 Task: Assign in the project WolfTech the issue 'Develop a new tool for automated testing of natural language processing models' to the sprint 'Hyperspace'.
Action: Mouse moved to (203, 64)
Screenshot: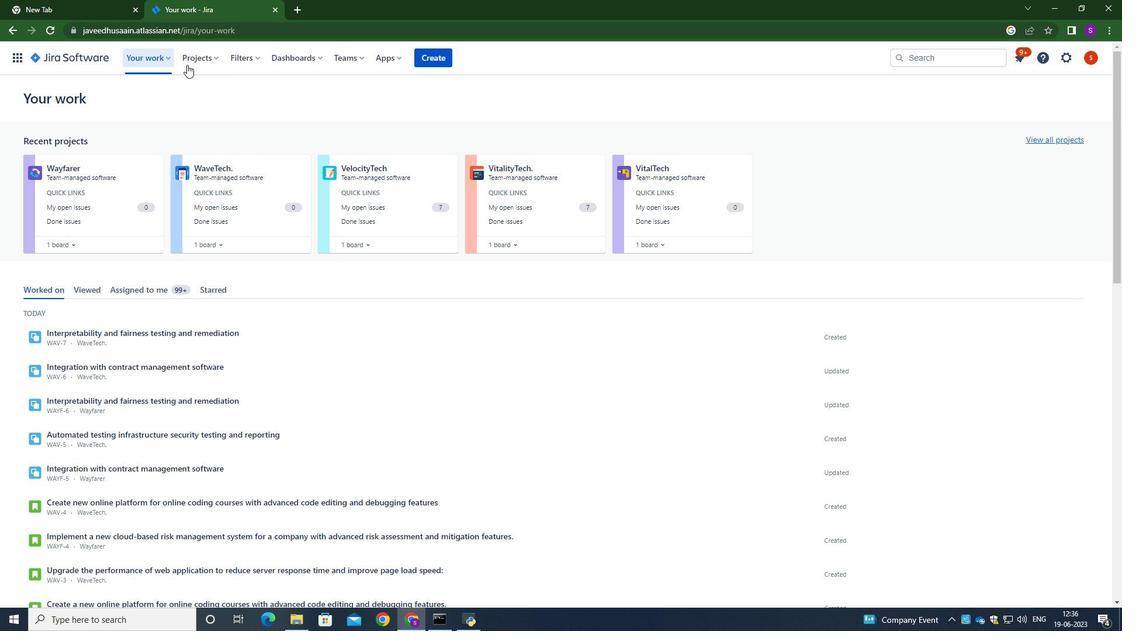 
Action: Mouse pressed left at (203, 64)
Screenshot: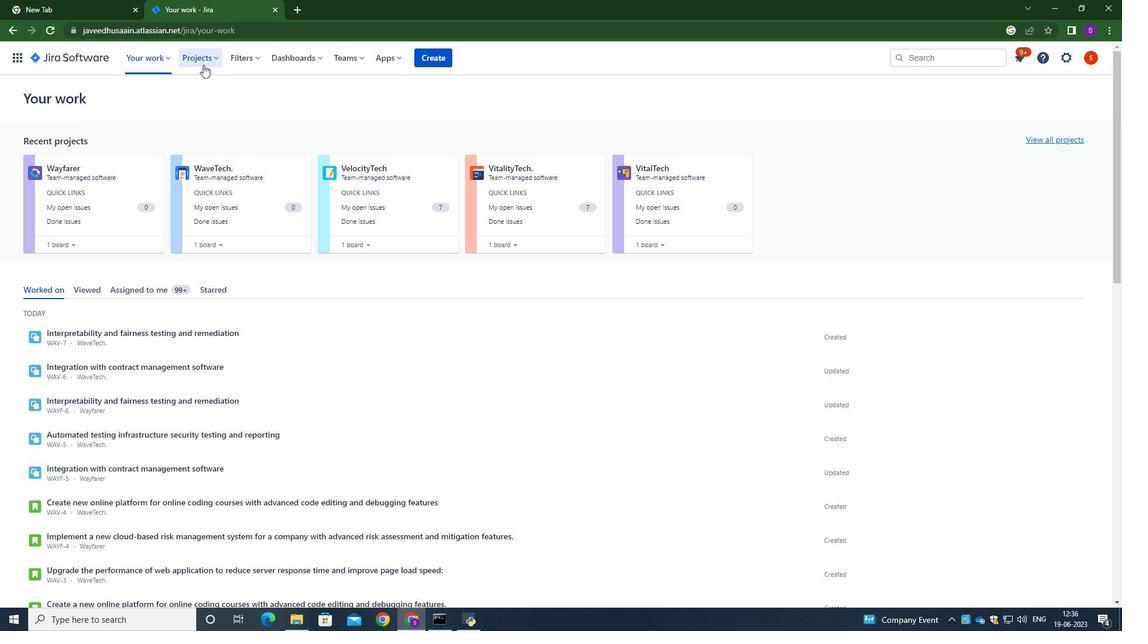 
Action: Mouse moved to (215, 119)
Screenshot: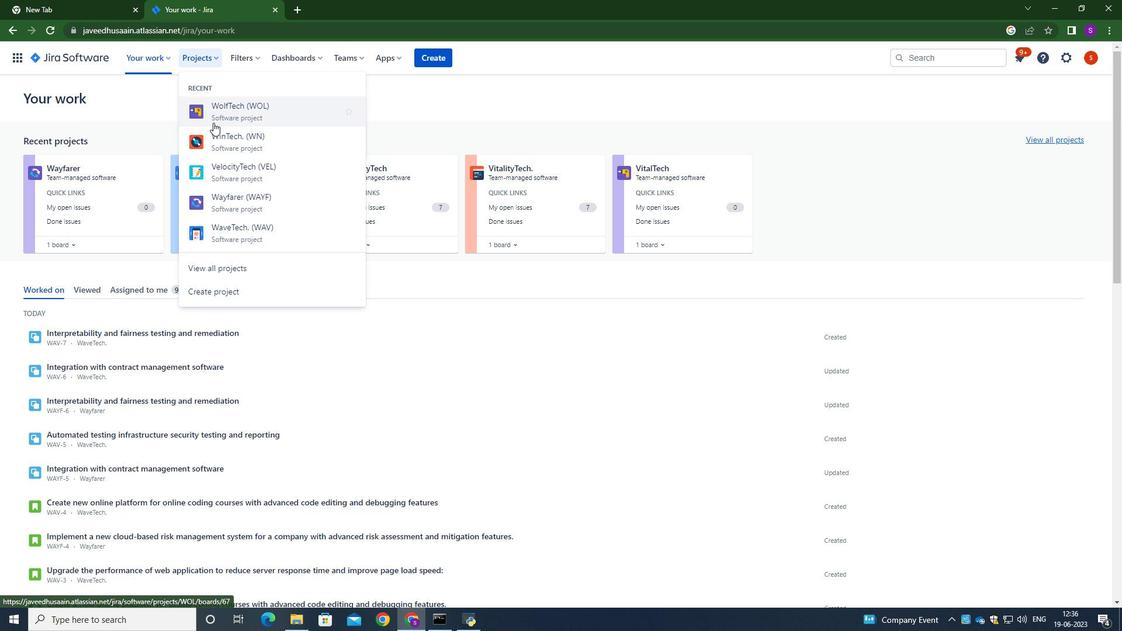 
Action: Mouse pressed left at (215, 119)
Screenshot: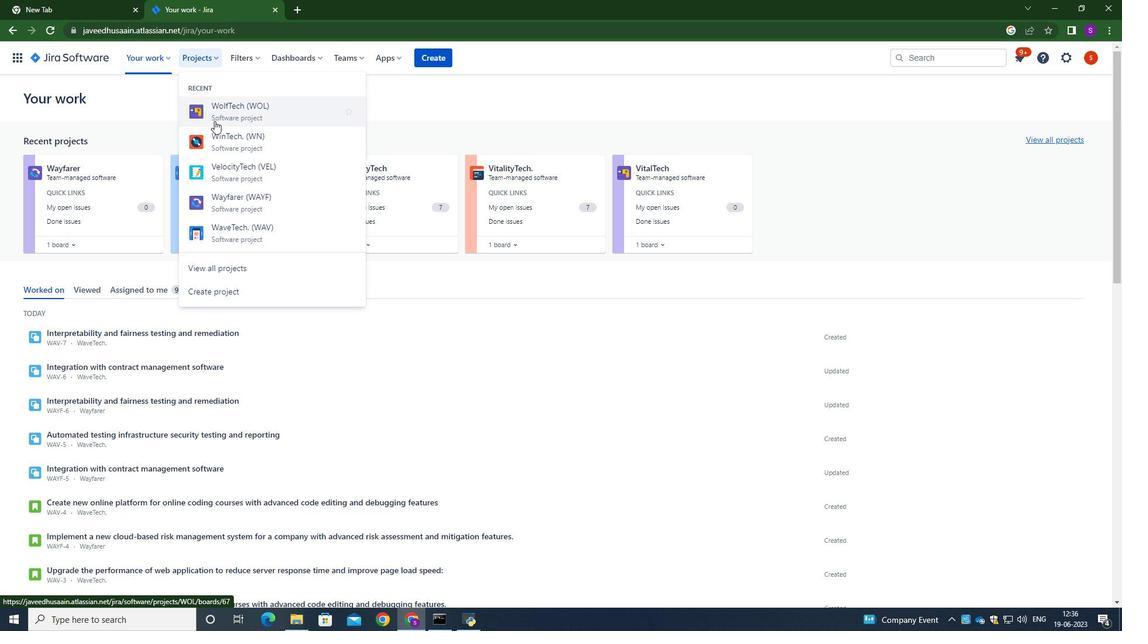 
Action: Mouse moved to (67, 170)
Screenshot: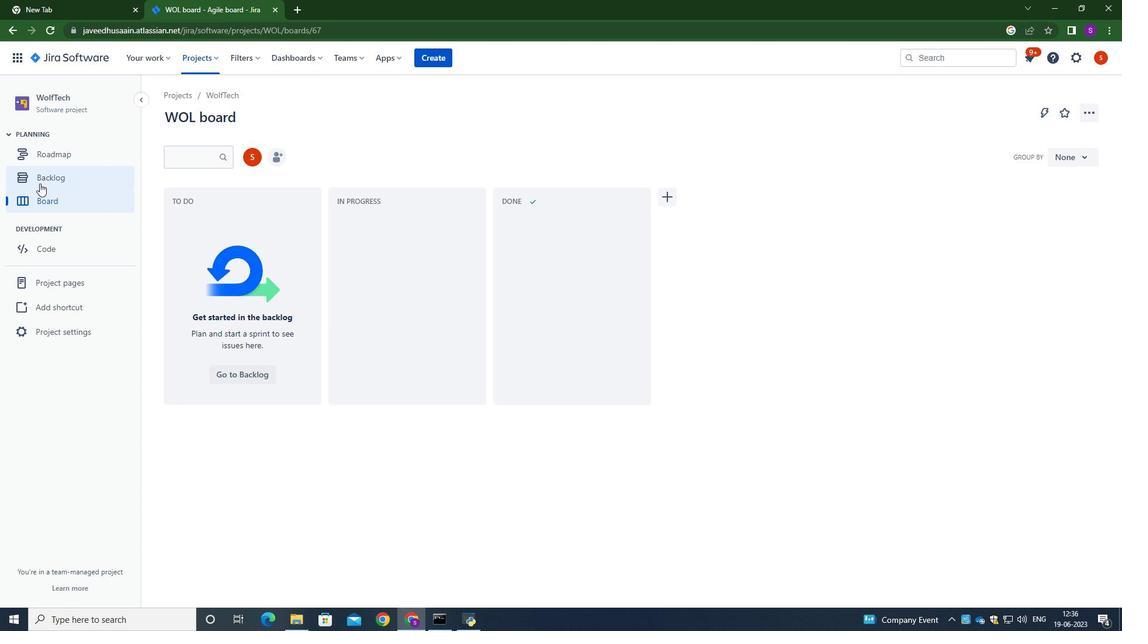 
Action: Mouse pressed left at (67, 170)
Screenshot: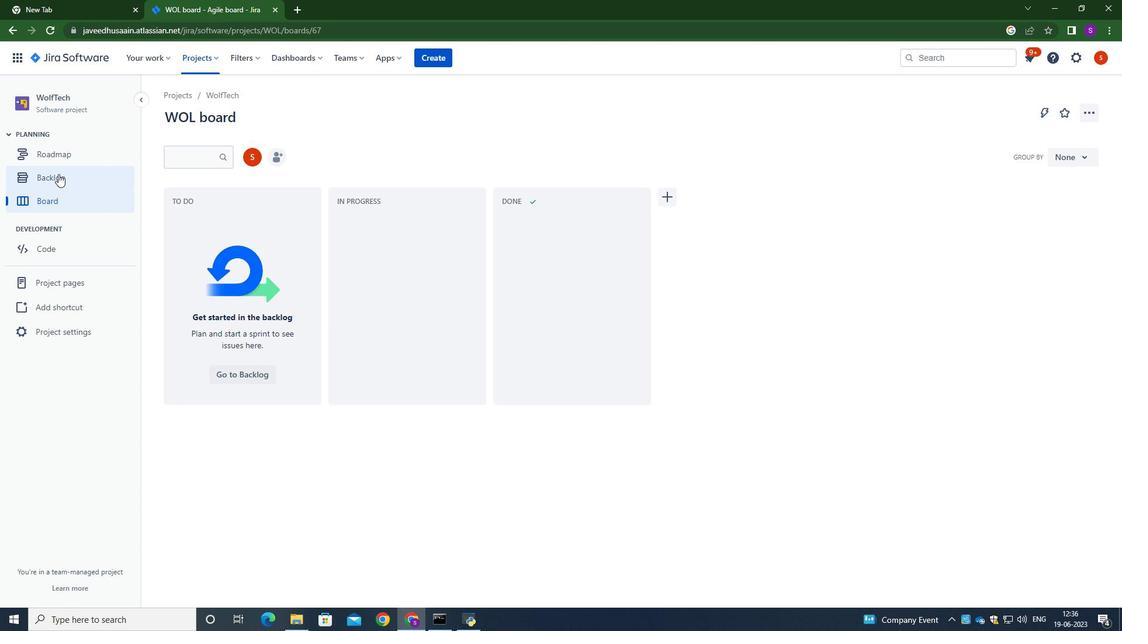 
Action: Mouse moved to (1073, 216)
Screenshot: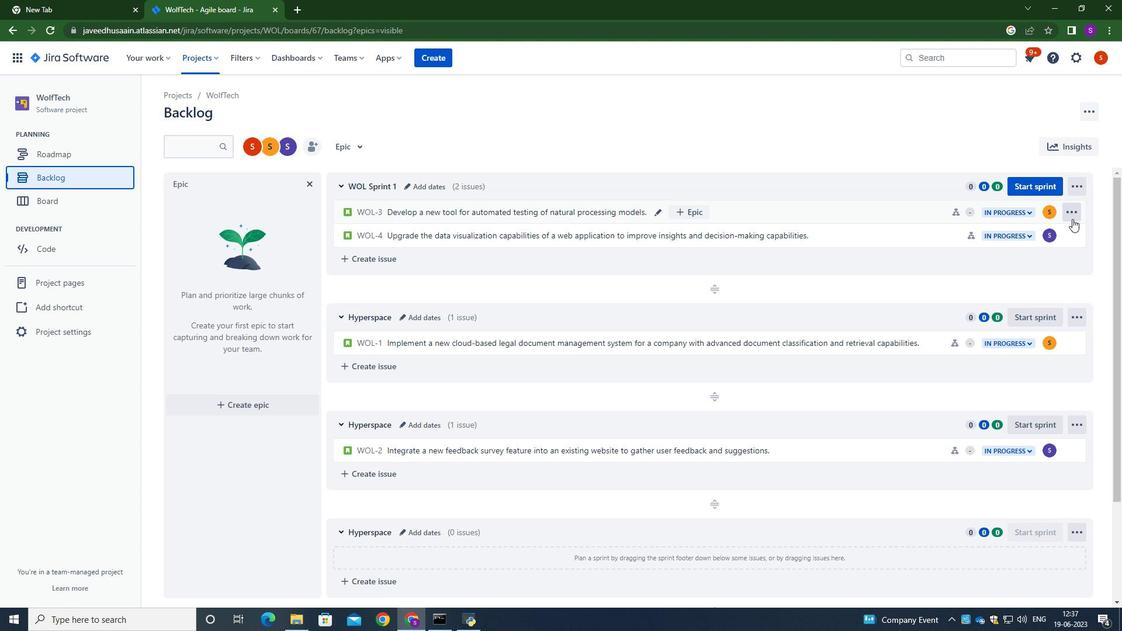 
Action: Mouse pressed left at (1073, 216)
Screenshot: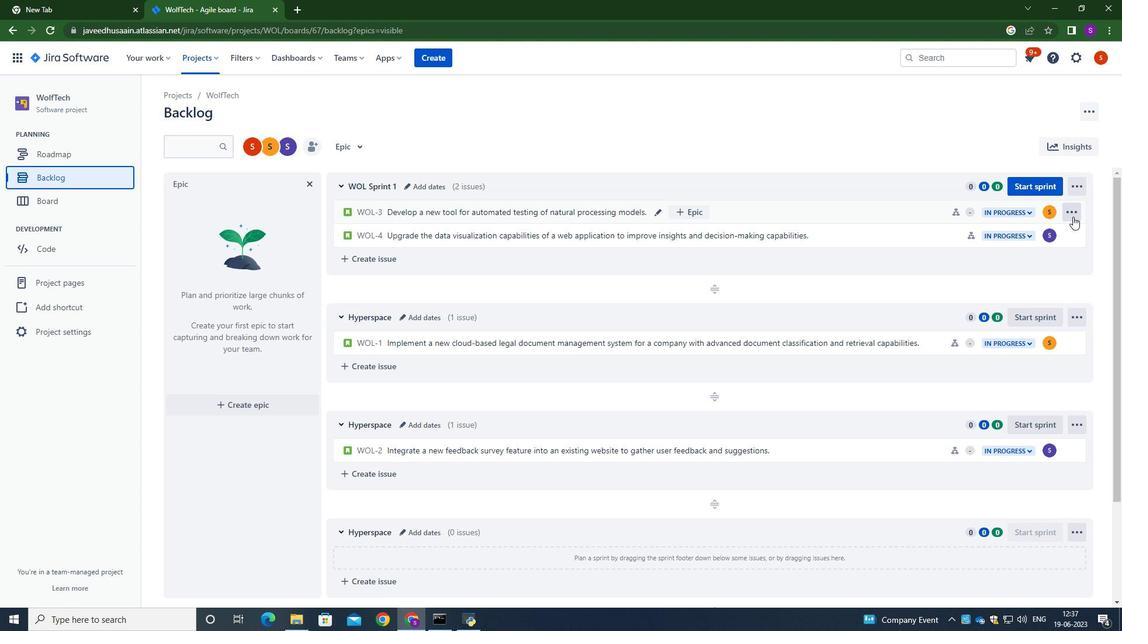 
Action: Mouse moved to (1059, 386)
Screenshot: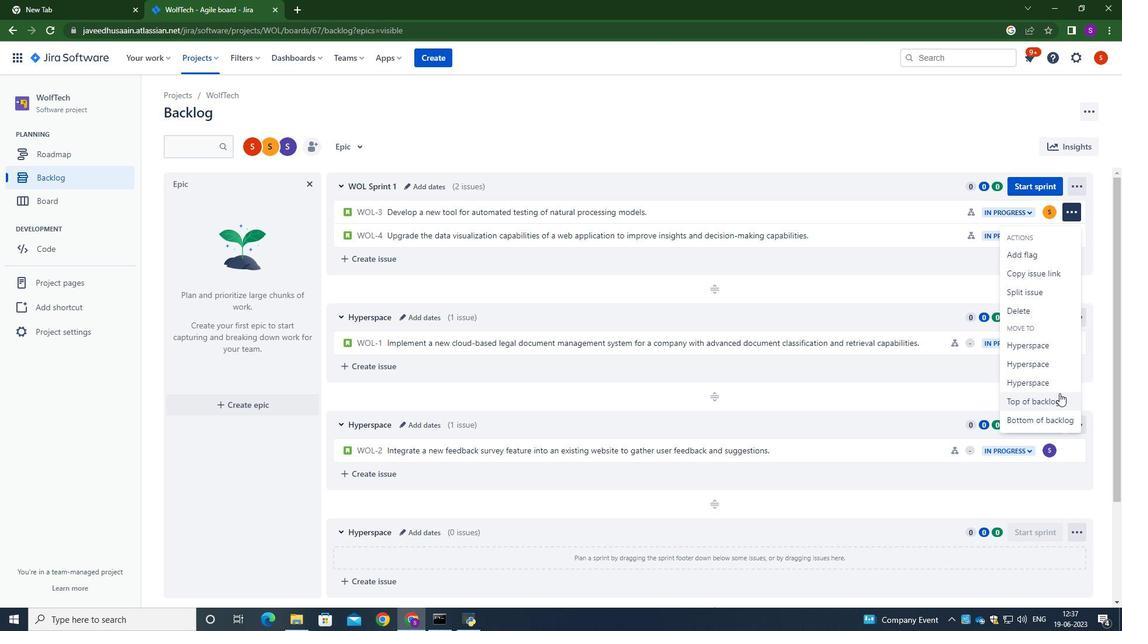 
Action: Mouse pressed left at (1059, 386)
Screenshot: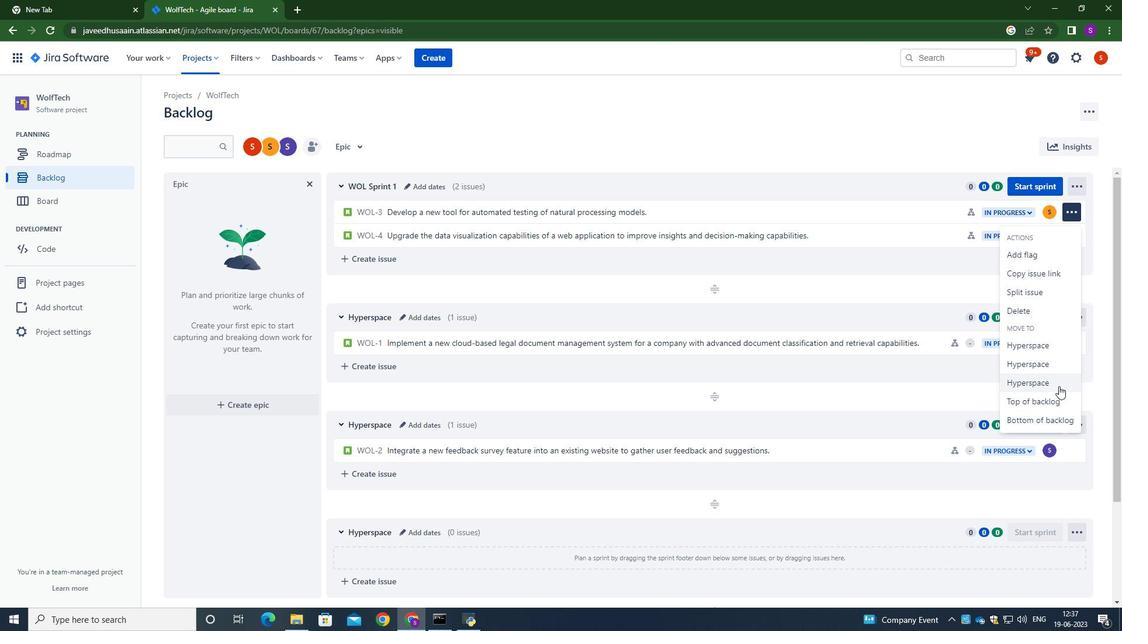 
Action: Mouse moved to (658, 126)
Screenshot: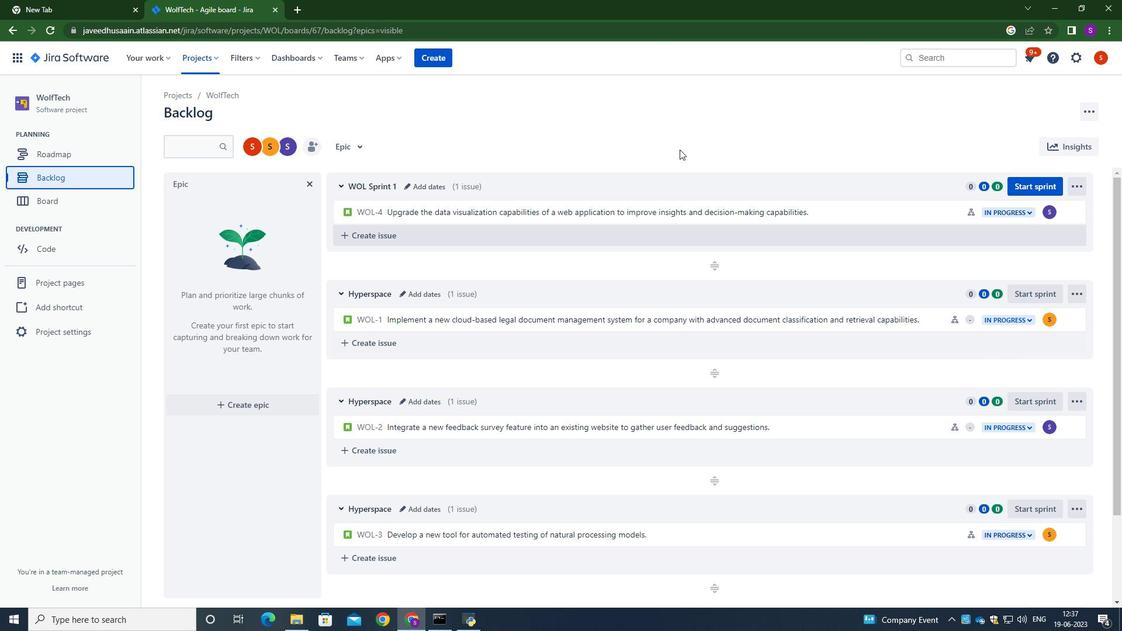 
Action: Mouse pressed left at (658, 126)
Screenshot: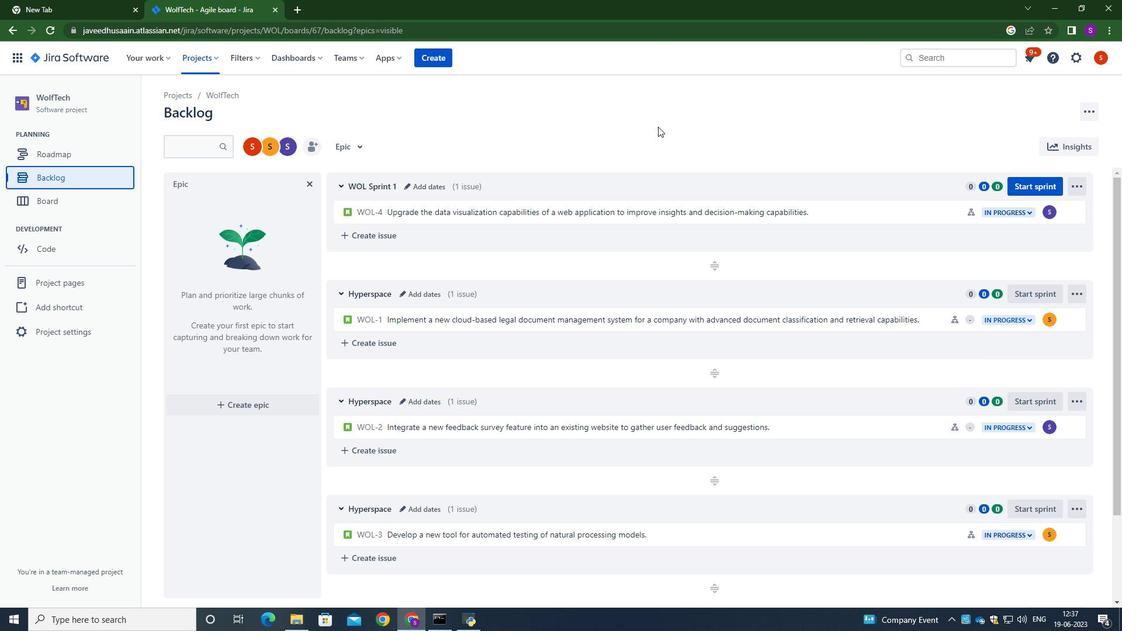 
Action: Mouse moved to (654, 124)
Screenshot: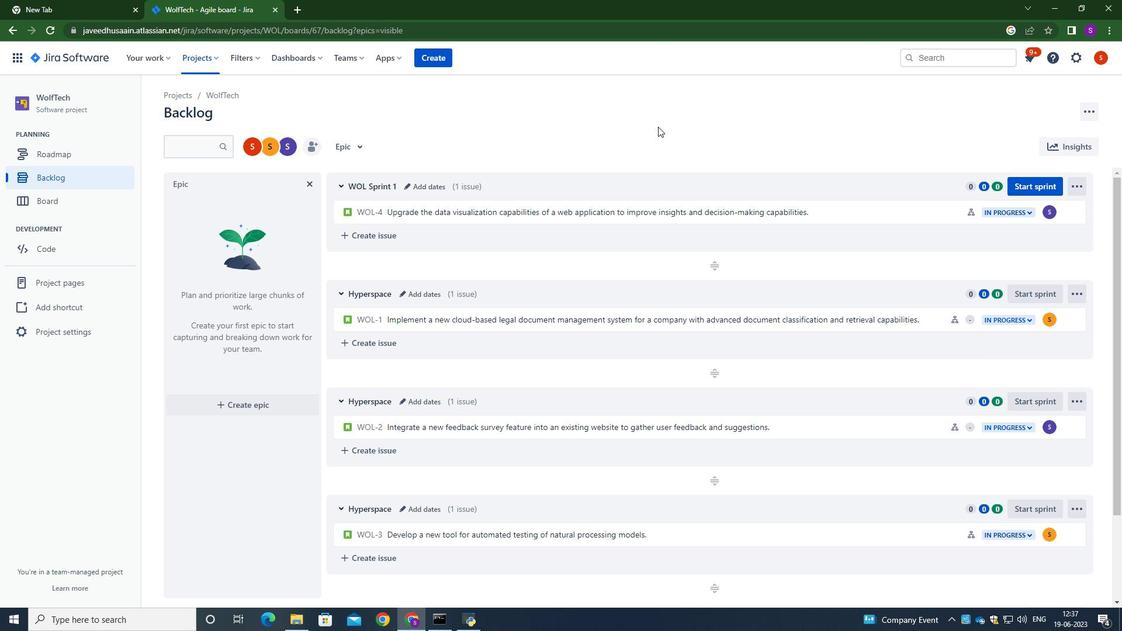 
